 Task: Move the task Create a new online tool for project management to the section Done in the project AgileGator and filter the tasks in the project by Due next week
Action: Mouse moved to (250, 317)
Screenshot: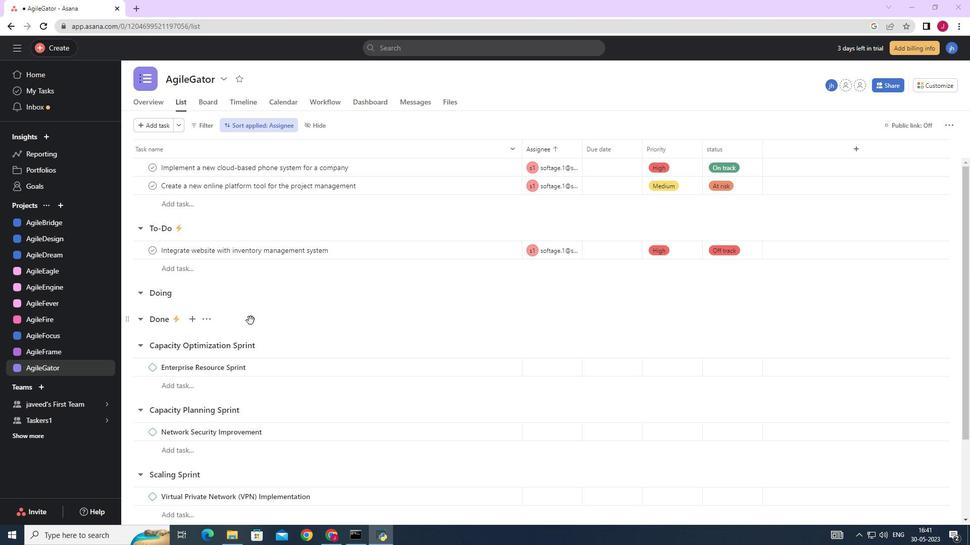 
Action: Mouse scrolled (250, 317) with delta (0, 0)
Screenshot: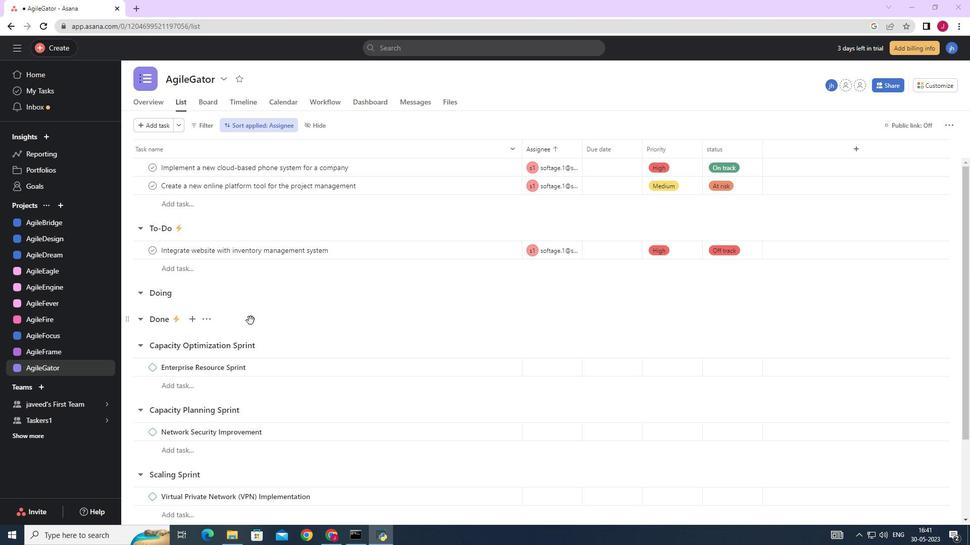 
Action: Mouse moved to (245, 305)
Screenshot: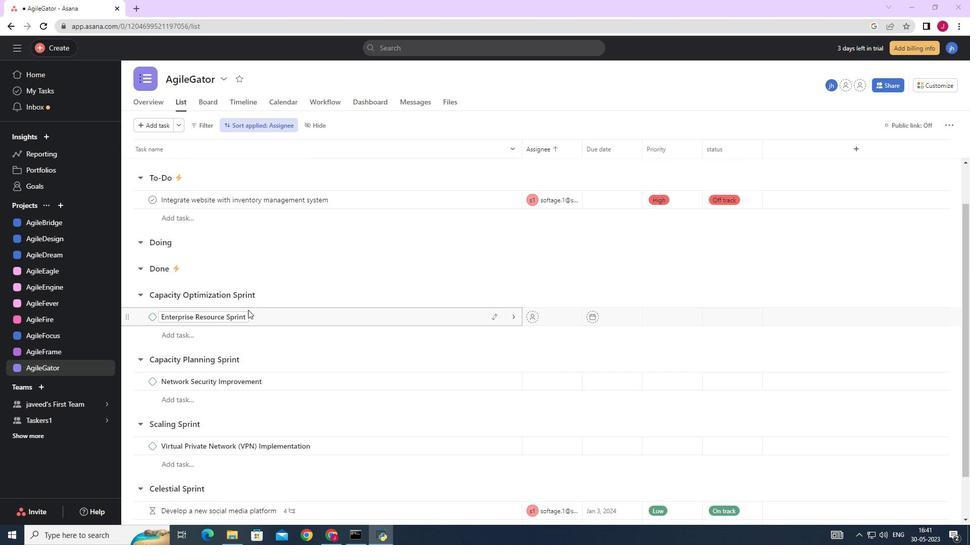 
Action: Mouse scrolled (245, 305) with delta (0, 0)
Screenshot: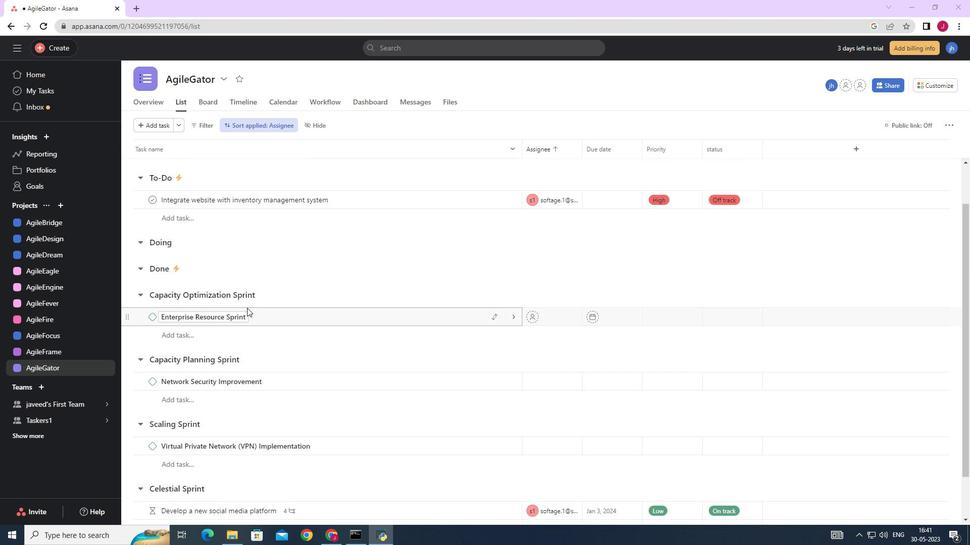 
Action: Mouse scrolled (245, 305) with delta (0, 0)
Screenshot: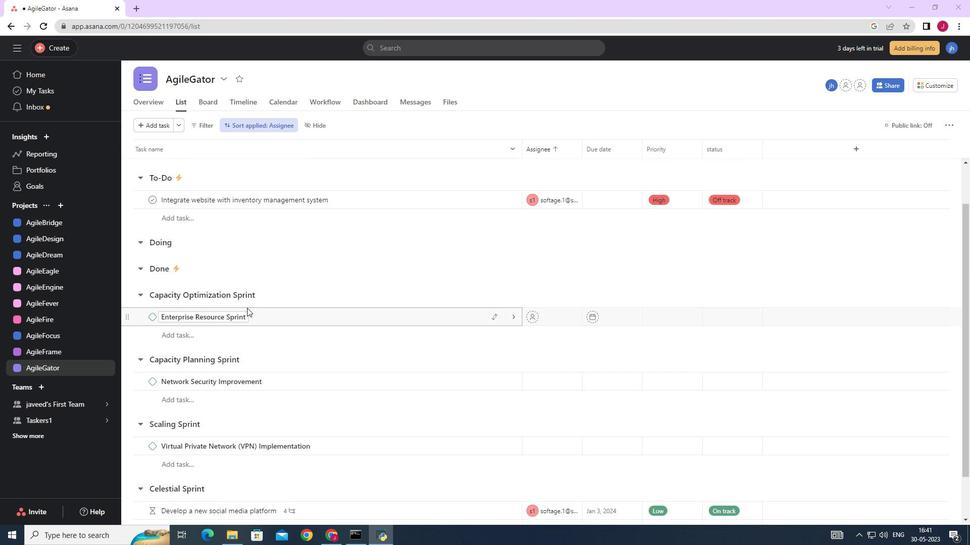 
Action: Mouse scrolled (245, 305) with delta (0, 0)
Screenshot: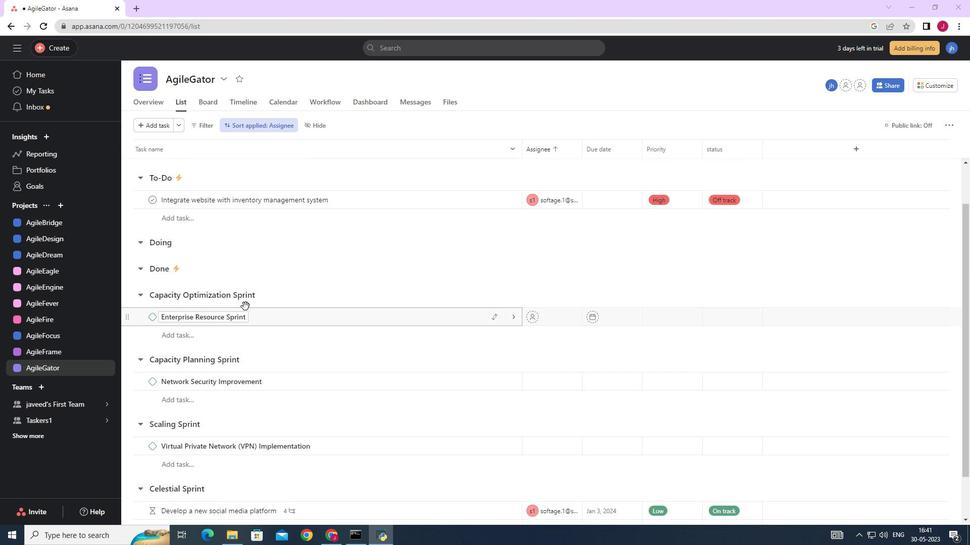 
Action: Mouse moved to (199, 270)
Screenshot: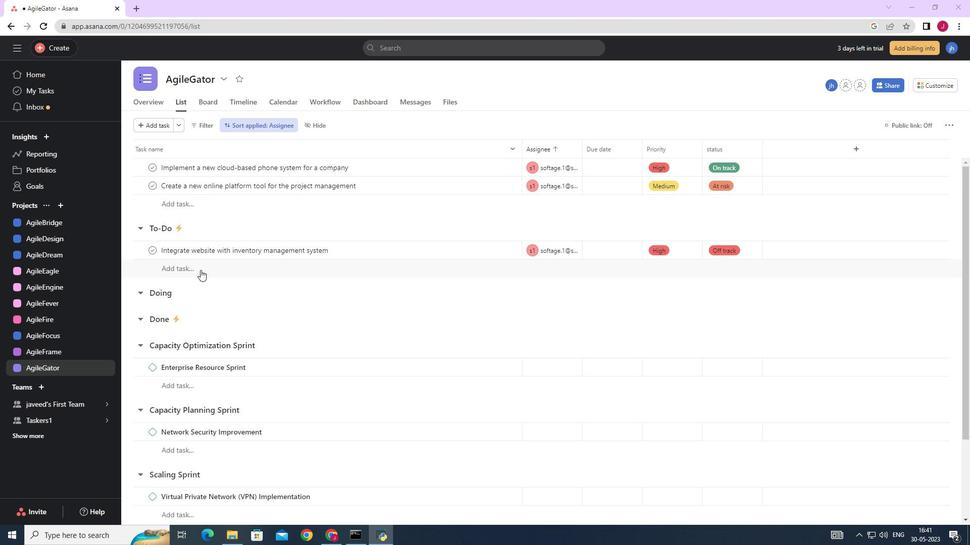 
Action: Mouse scrolled (199, 271) with delta (0, 0)
Screenshot: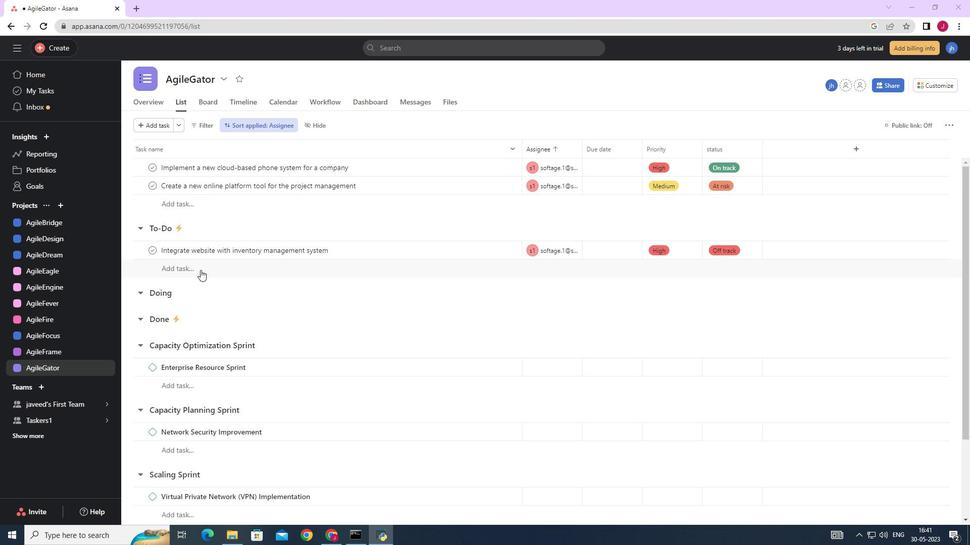 
Action: Mouse scrolled (199, 271) with delta (0, 0)
Screenshot: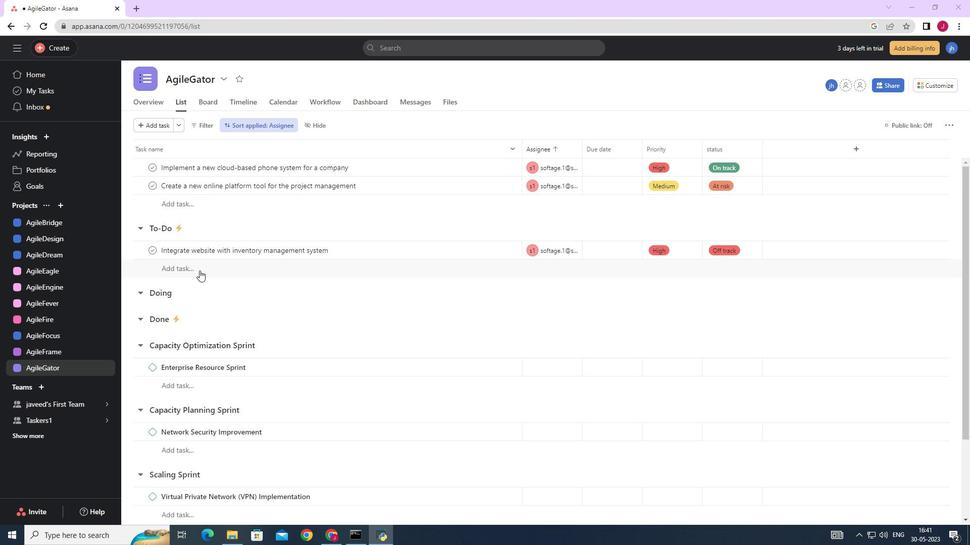
Action: Mouse scrolled (199, 271) with delta (0, 0)
Screenshot: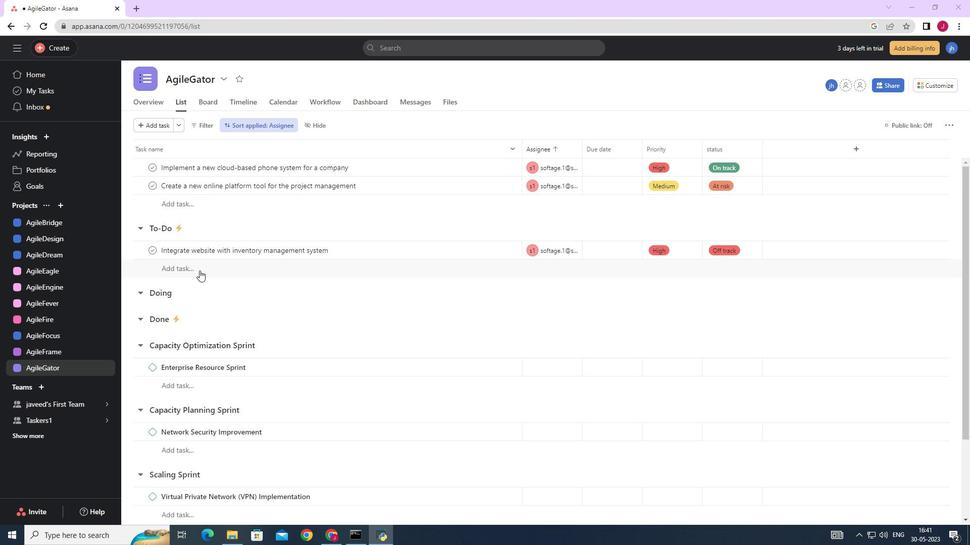 
Action: Mouse moved to (496, 183)
Screenshot: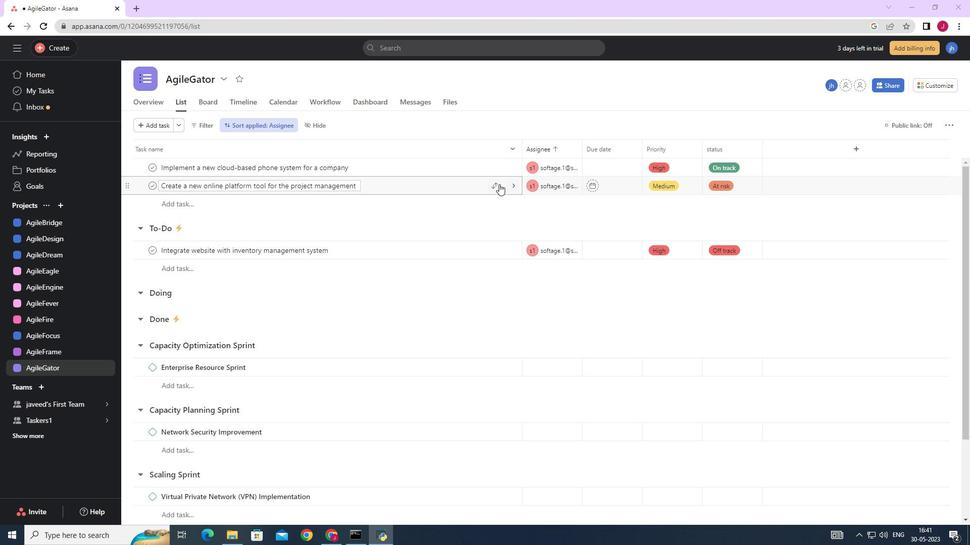 
Action: Mouse pressed left at (496, 183)
Screenshot: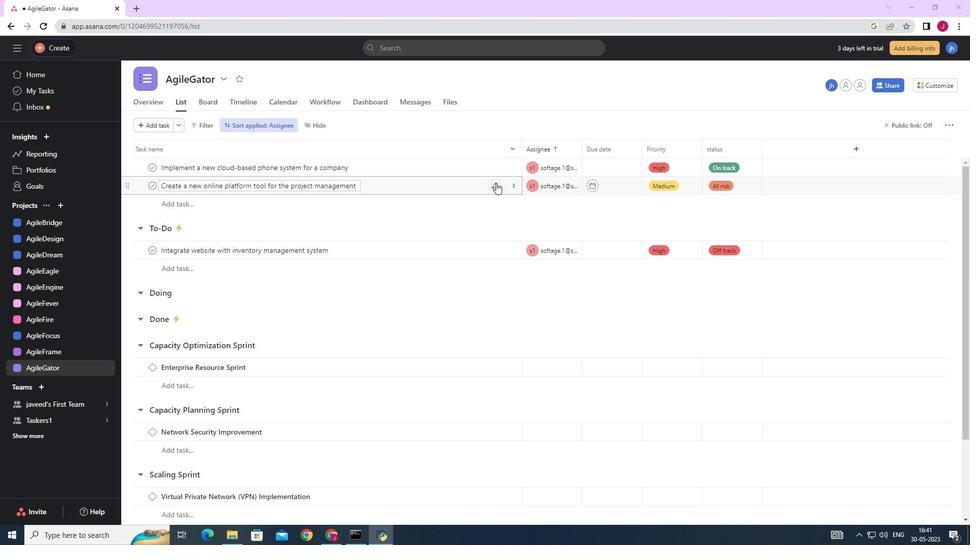 
Action: Mouse moved to (429, 283)
Screenshot: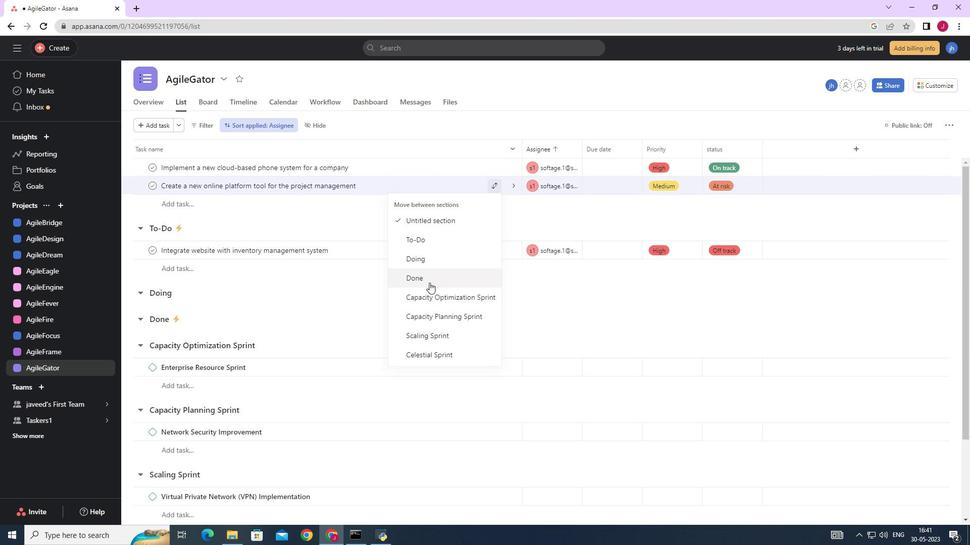 
Action: Mouse pressed left at (429, 283)
Screenshot: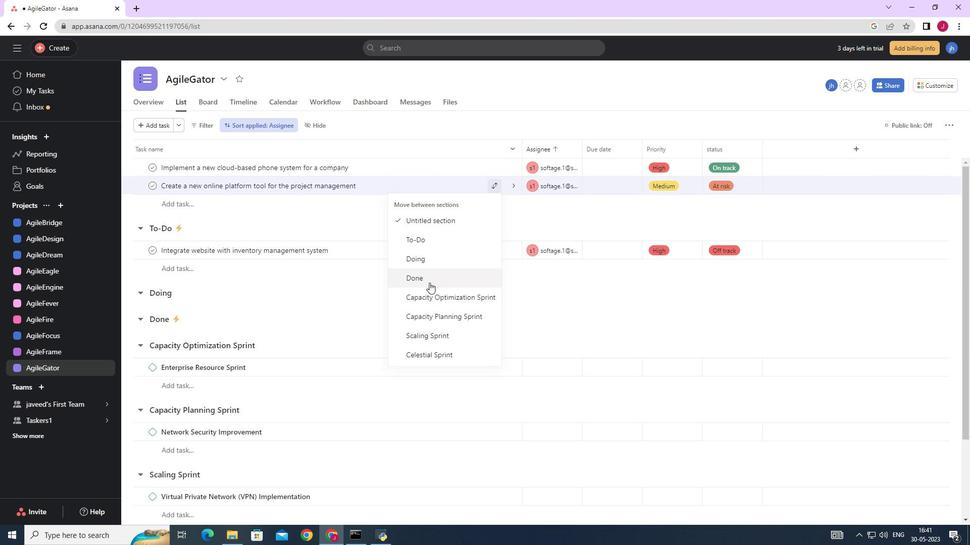 
Action: Mouse moved to (199, 124)
Screenshot: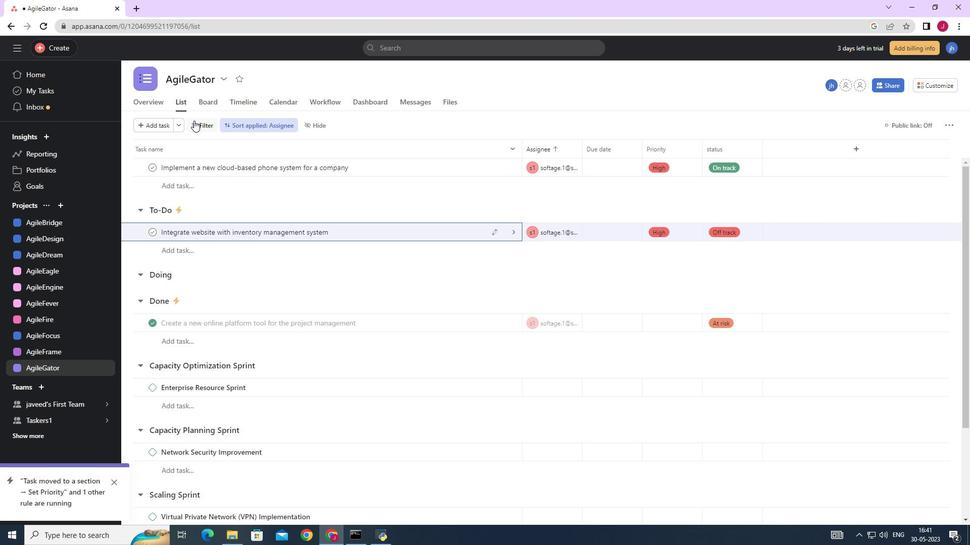 
Action: Mouse pressed left at (199, 124)
Screenshot: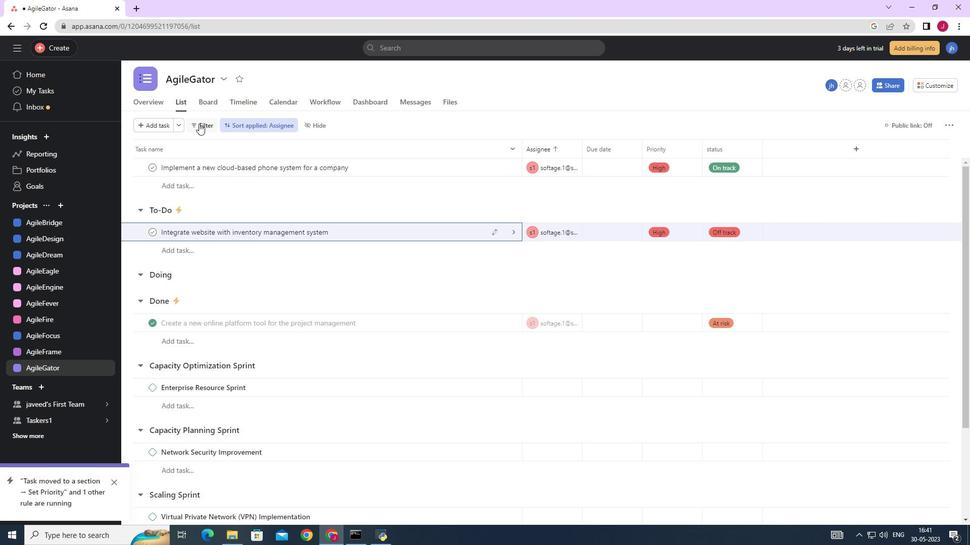 
Action: Mouse moved to (215, 184)
Screenshot: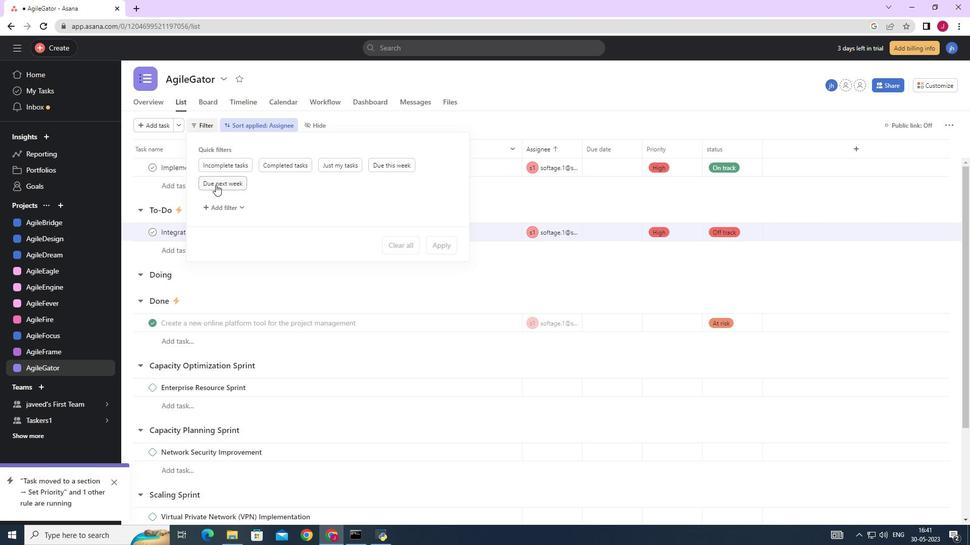 
Action: Mouse pressed left at (215, 184)
Screenshot: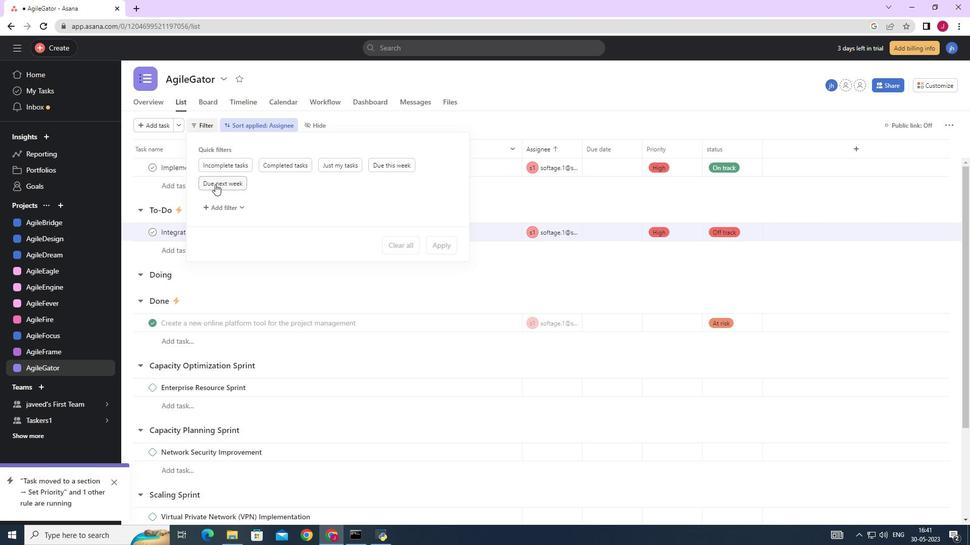 
Action: Mouse moved to (295, 254)
Screenshot: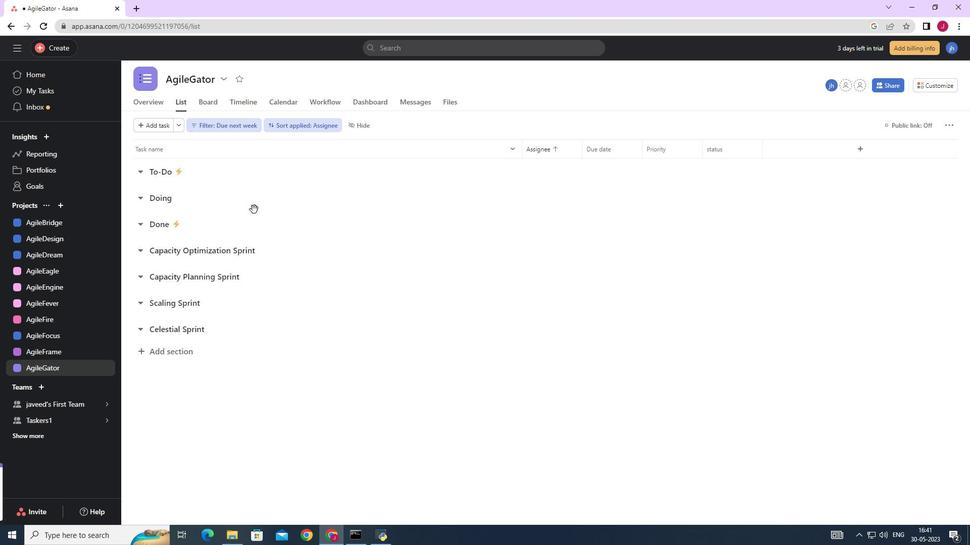 
